 Task: Change the border weight to 4px.
Action: Mouse moved to (390, 295)
Screenshot: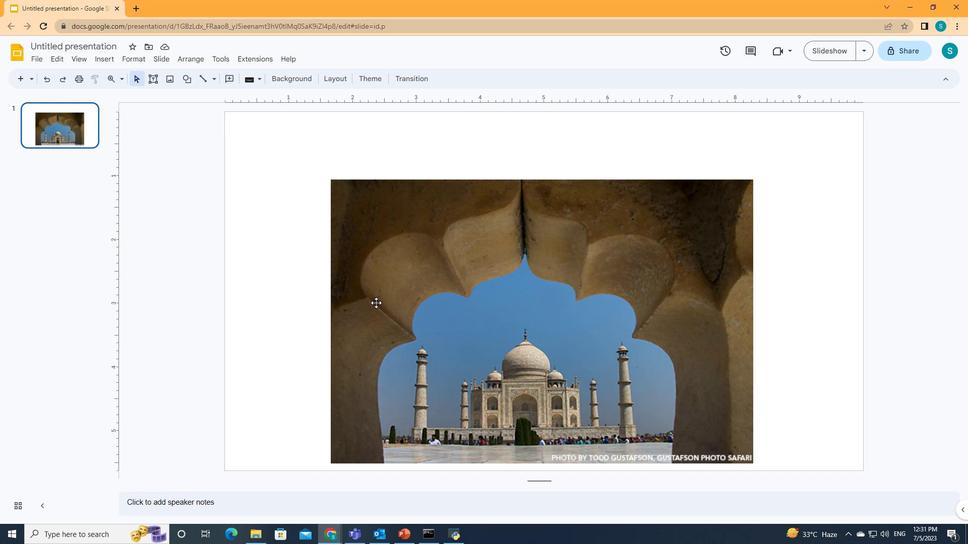 
Action: Mouse pressed left at (390, 295)
Screenshot: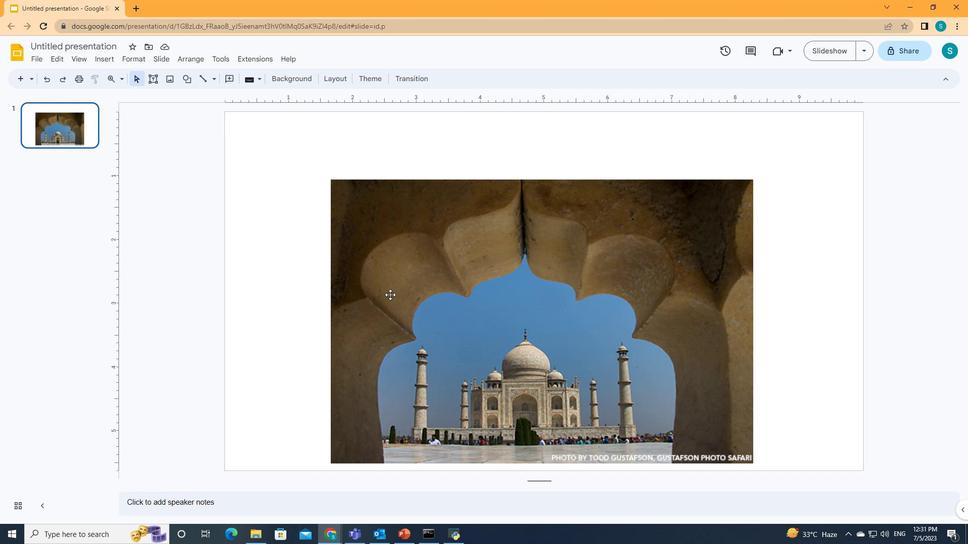 
Action: Mouse moved to (129, 56)
Screenshot: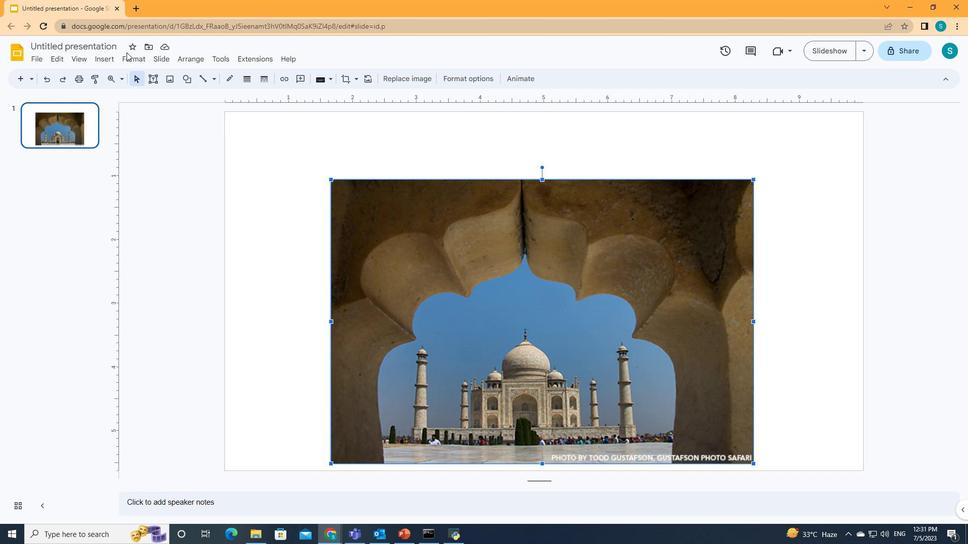 
Action: Mouse pressed left at (129, 56)
Screenshot: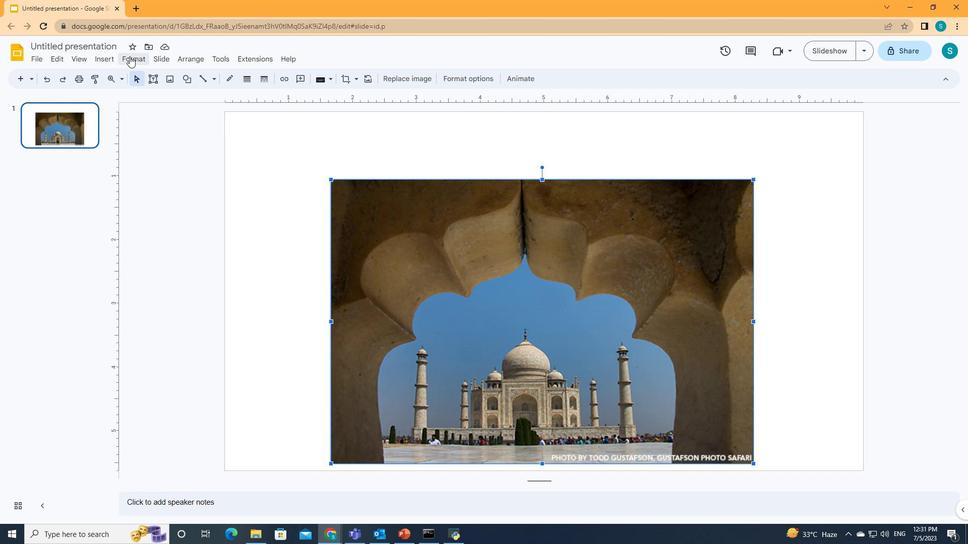
Action: Mouse moved to (162, 183)
Screenshot: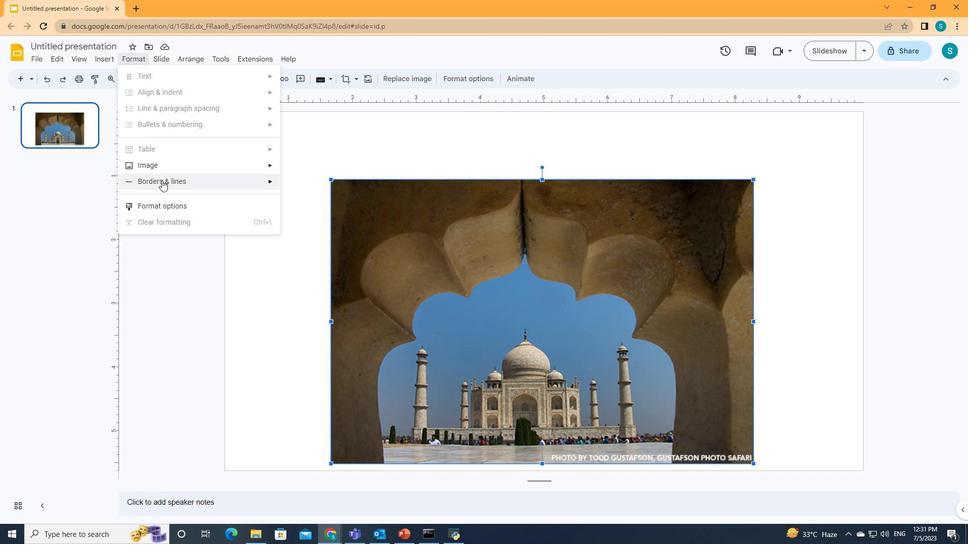 
Action: Mouse pressed left at (162, 183)
Screenshot: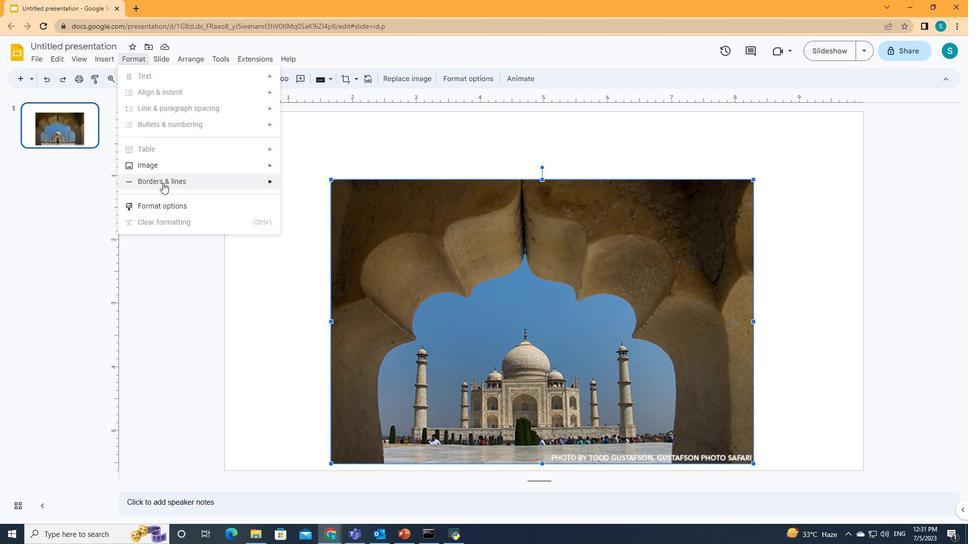 
Action: Mouse moved to (318, 201)
Screenshot: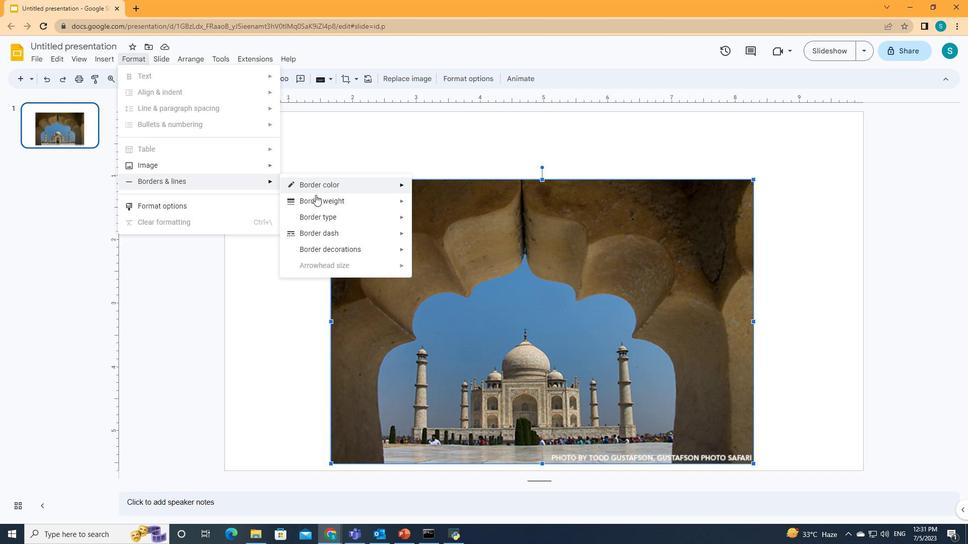 
Action: Mouse pressed left at (318, 201)
Screenshot: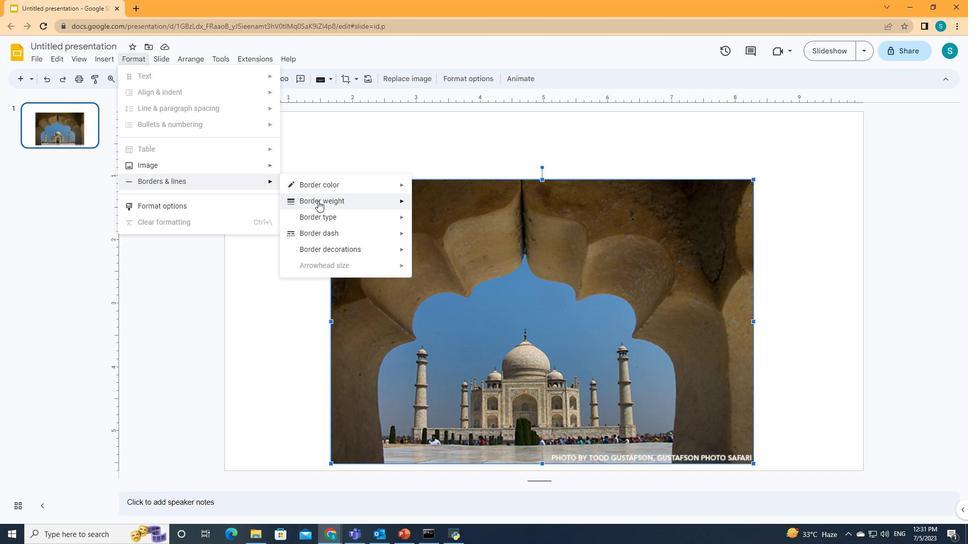 
Action: Mouse moved to (439, 251)
Screenshot: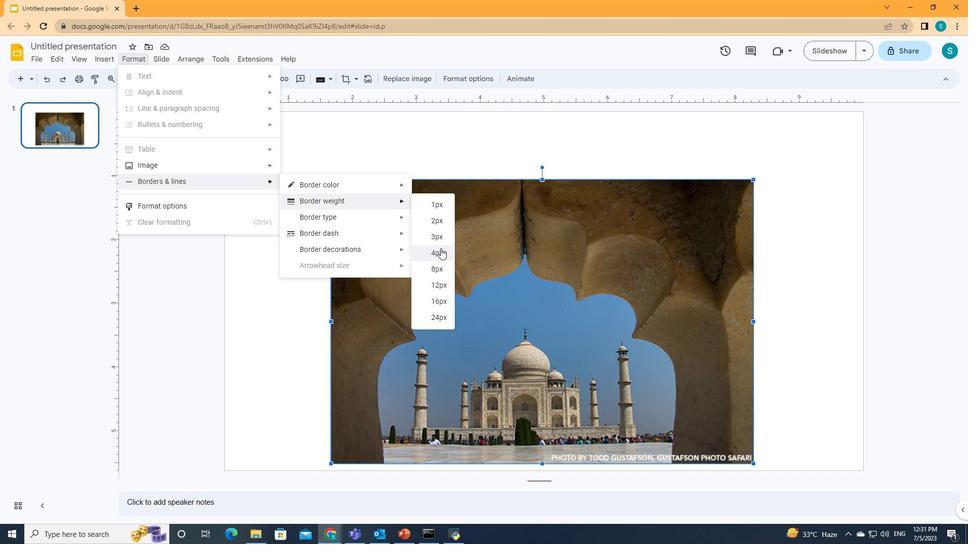
Action: Mouse pressed left at (439, 251)
Screenshot: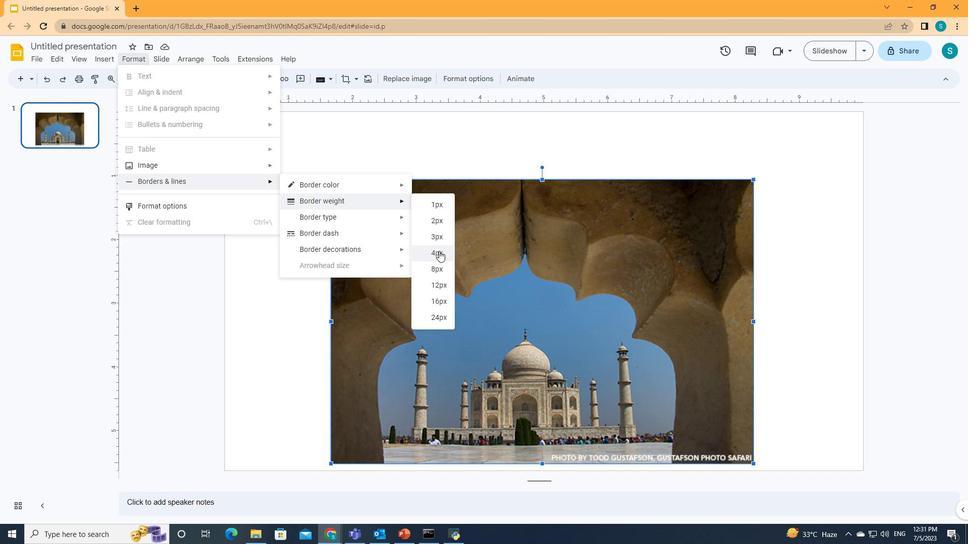 
